 Task: Change the "Stereo mode" of the "Libtwolame audio encoder" to Dual mono.
Action: Mouse moved to (120, 41)
Screenshot: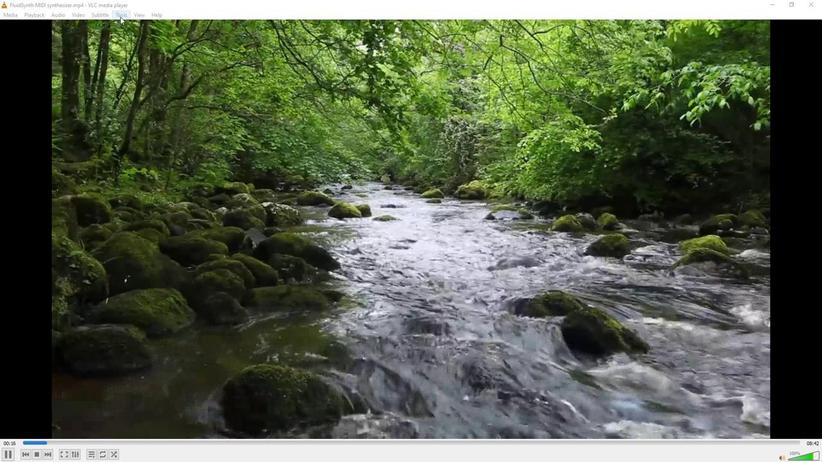 
Action: Mouse pressed left at (120, 41)
Screenshot: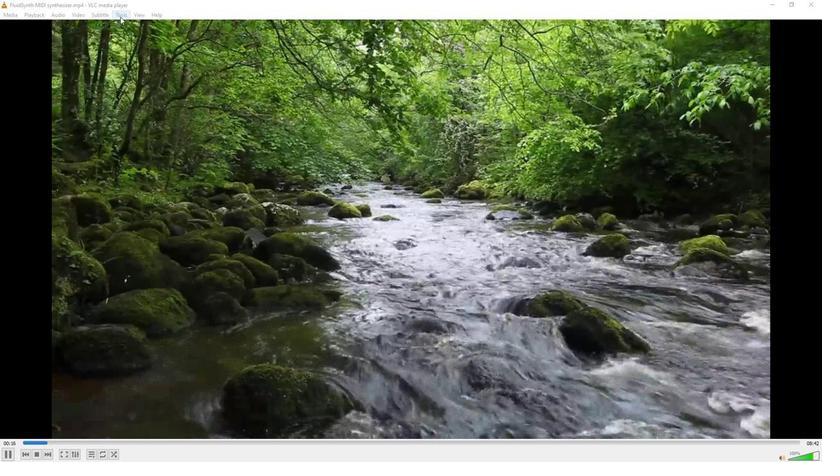 
Action: Mouse moved to (132, 130)
Screenshot: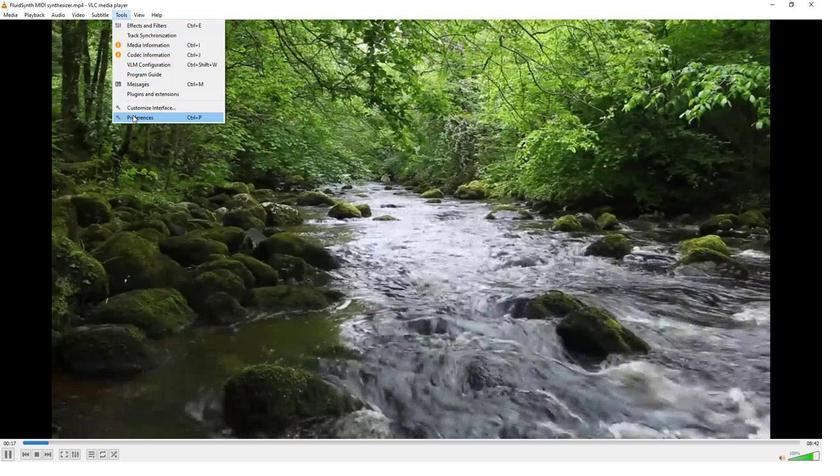
Action: Mouse pressed left at (132, 130)
Screenshot: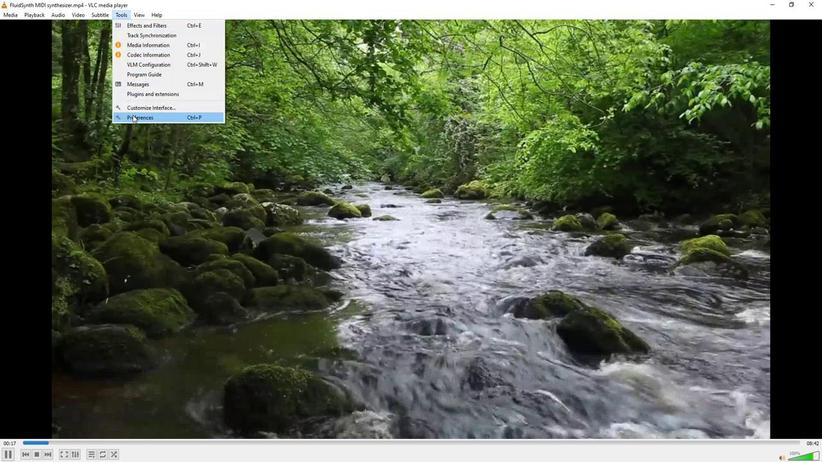 
Action: Mouse moved to (229, 346)
Screenshot: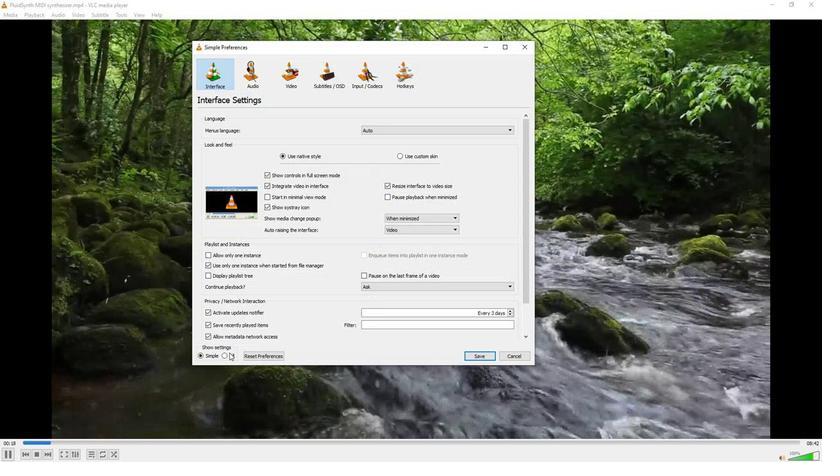 
Action: Mouse pressed left at (229, 346)
Screenshot: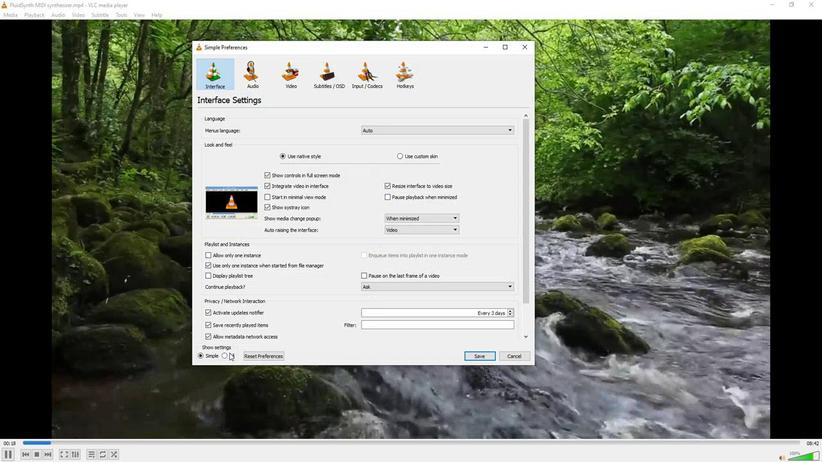 
Action: Mouse moved to (211, 226)
Screenshot: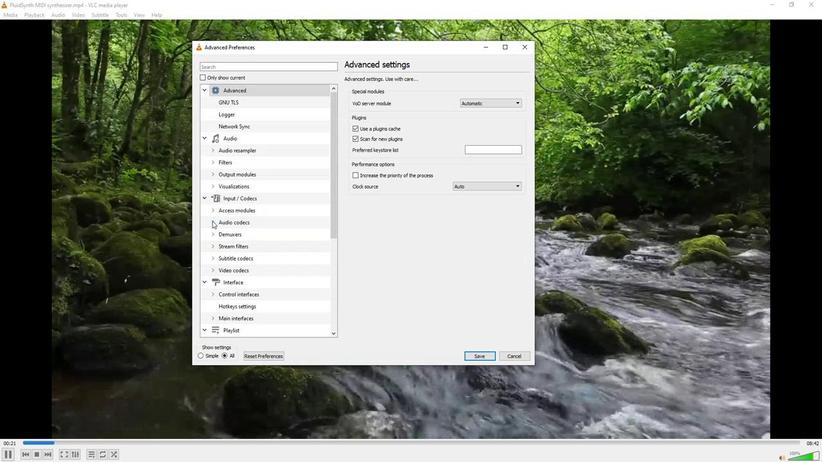 
Action: Mouse pressed left at (211, 226)
Screenshot: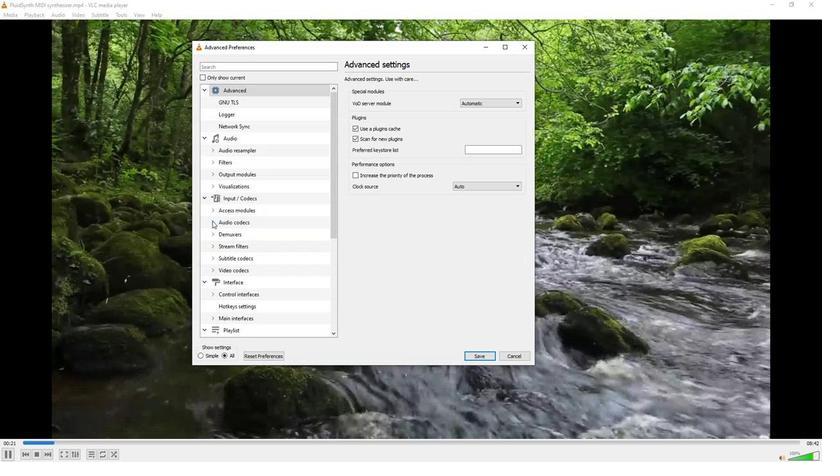 
Action: Mouse moved to (233, 283)
Screenshot: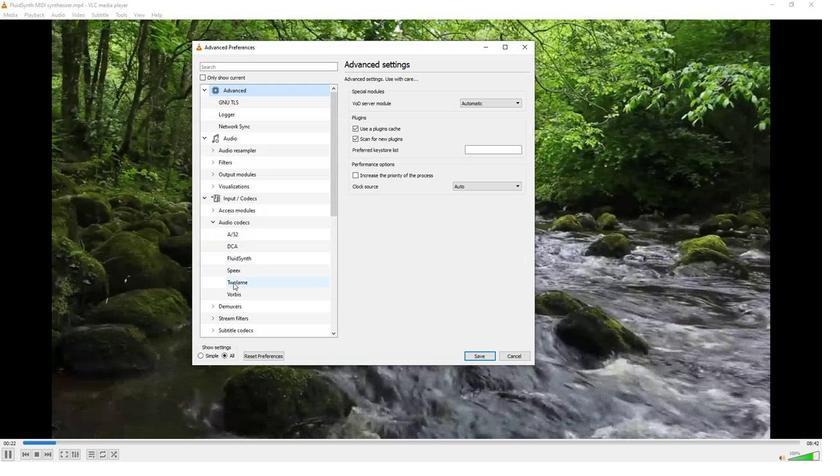 
Action: Mouse pressed left at (233, 283)
Screenshot: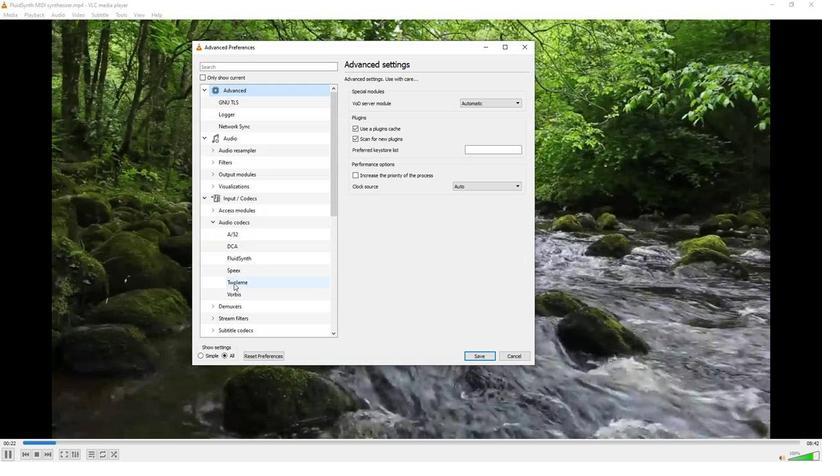 
Action: Mouse moved to (496, 122)
Screenshot: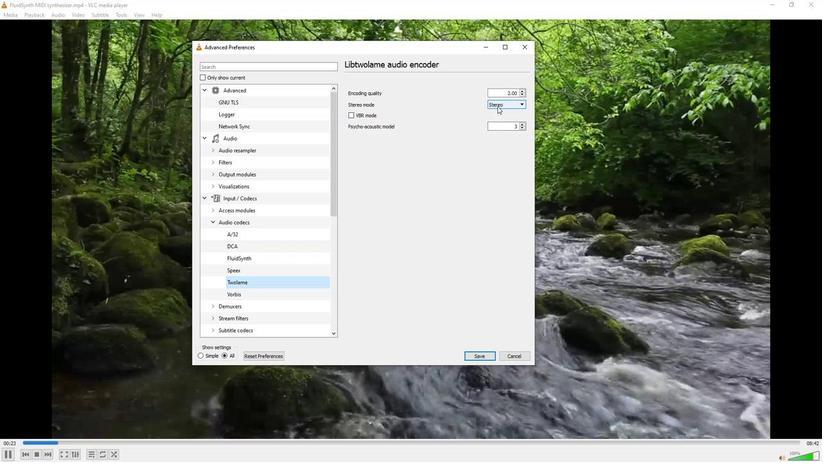 
Action: Mouse pressed left at (496, 122)
Screenshot: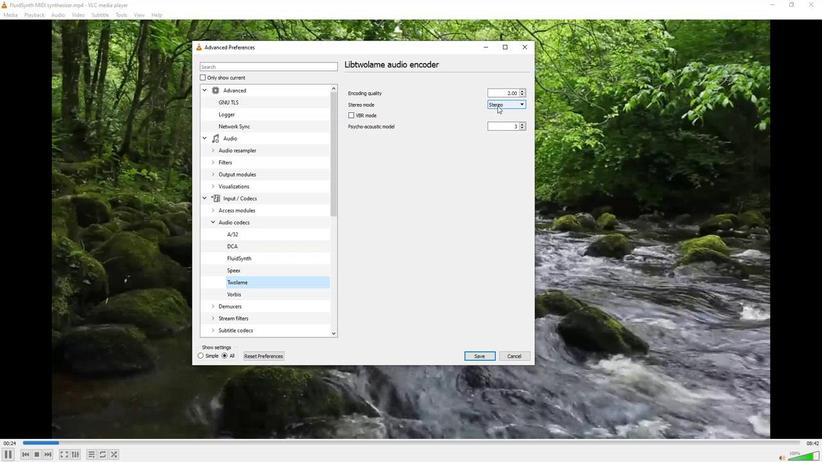 
Action: Mouse moved to (493, 132)
Screenshot: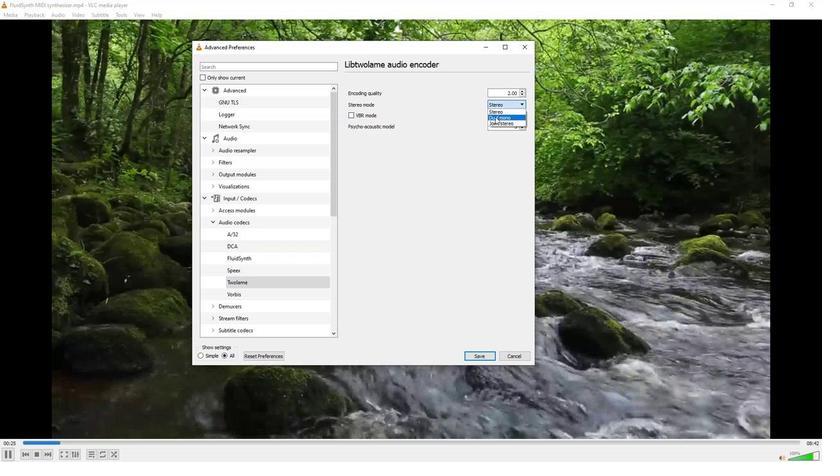 
Action: Mouse pressed left at (493, 132)
Screenshot: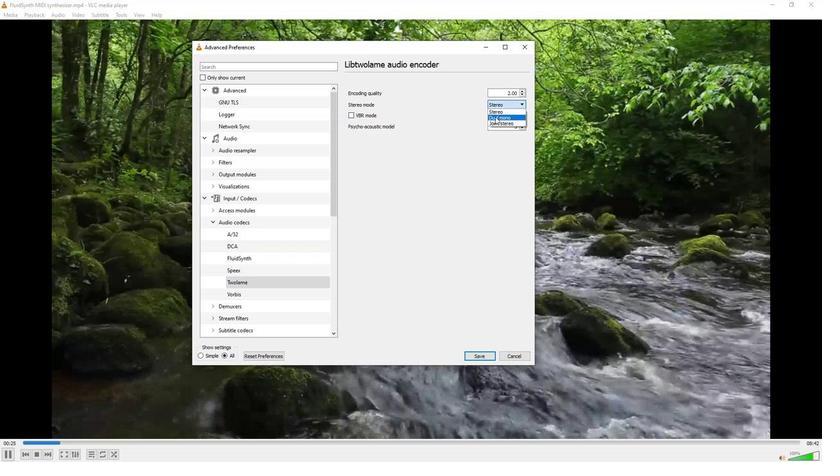 
Action: Mouse moved to (479, 348)
Screenshot: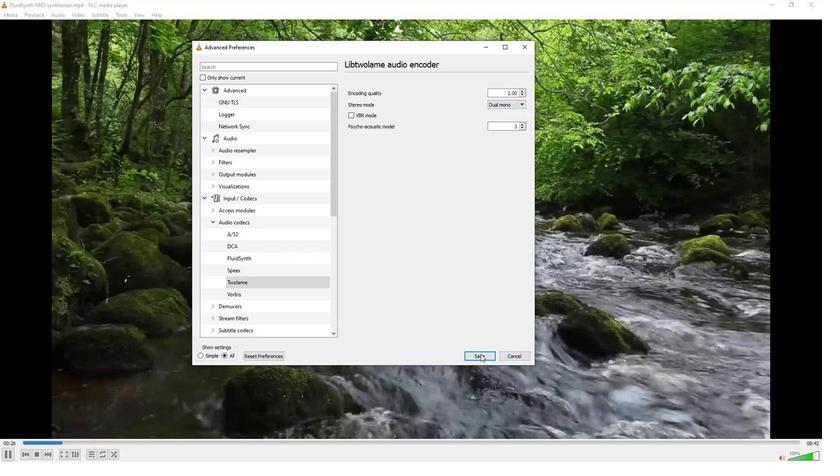 
Action: Mouse pressed left at (479, 348)
Screenshot: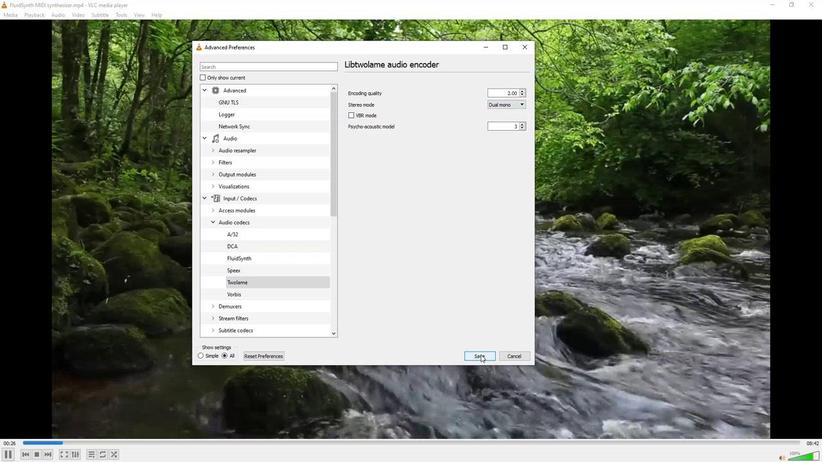 
